 Task: Add a field from the Popular template Priority with name ToughWorks.
Action: Mouse moved to (63, 300)
Screenshot: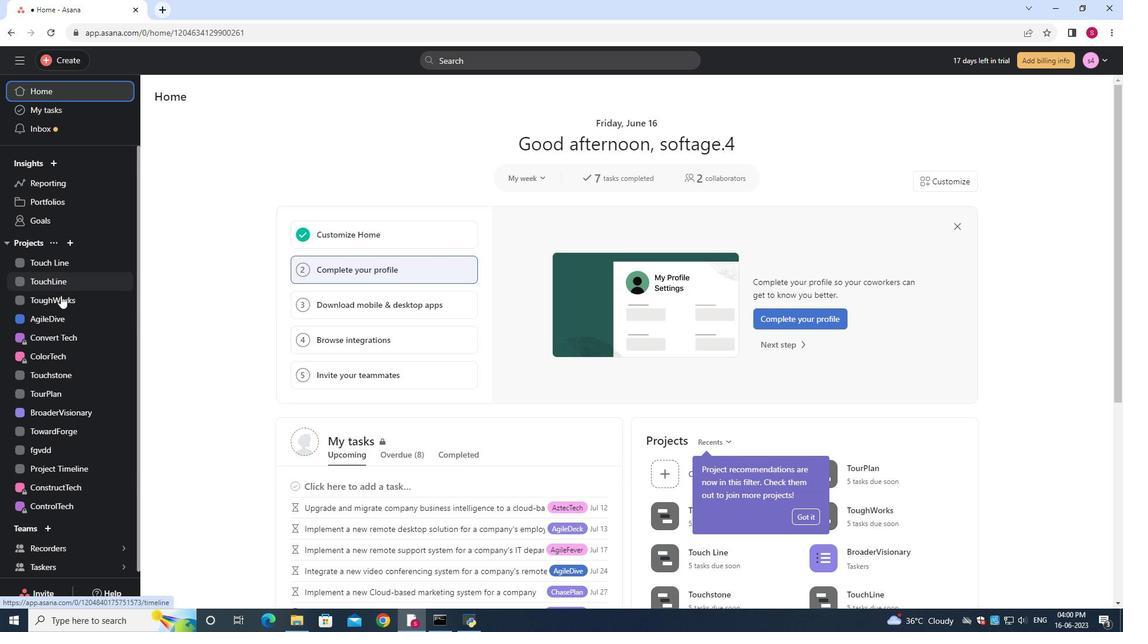 
Action: Mouse pressed left at (63, 300)
Screenshot: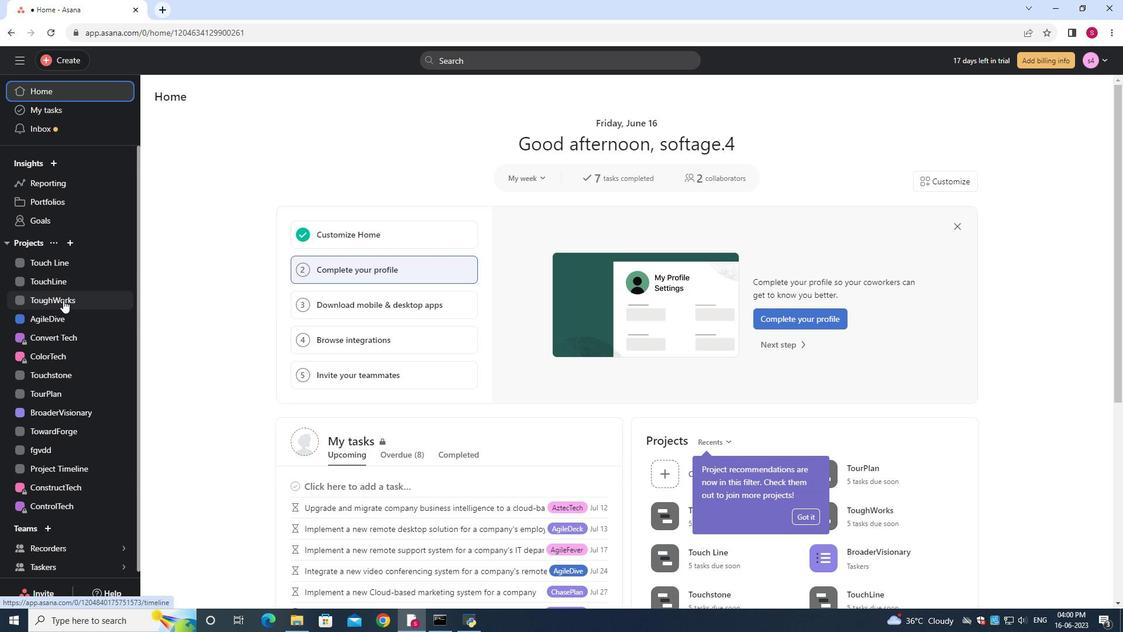 
Action: Mouse moved to (206, 122)
Screenshot: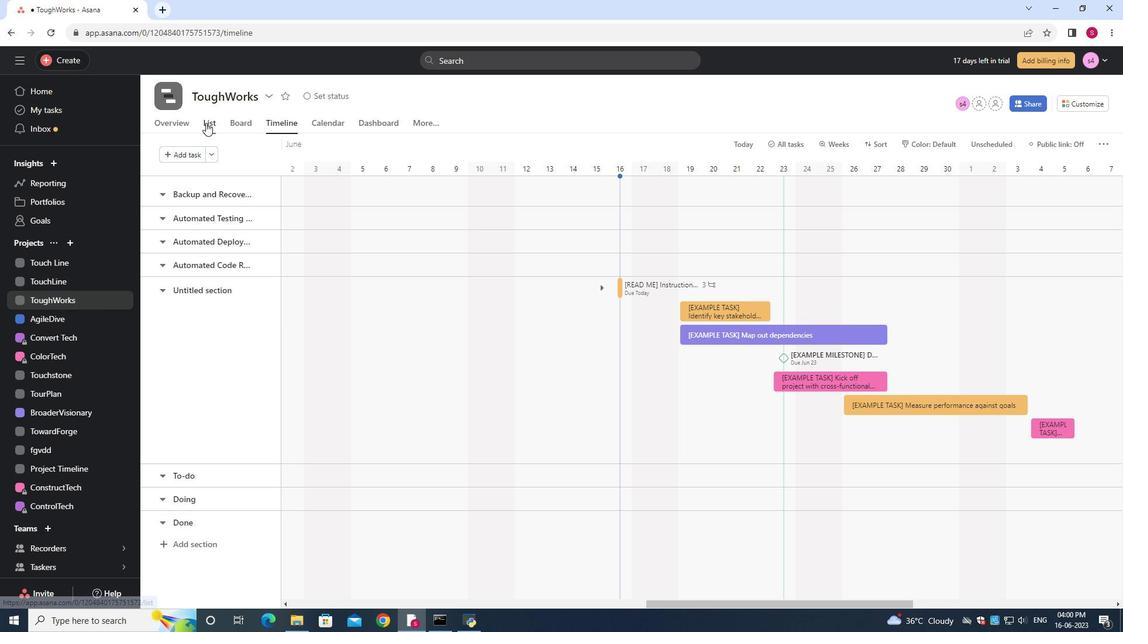 
Action: Mouse pressed left at (206, 122)
Screenshot: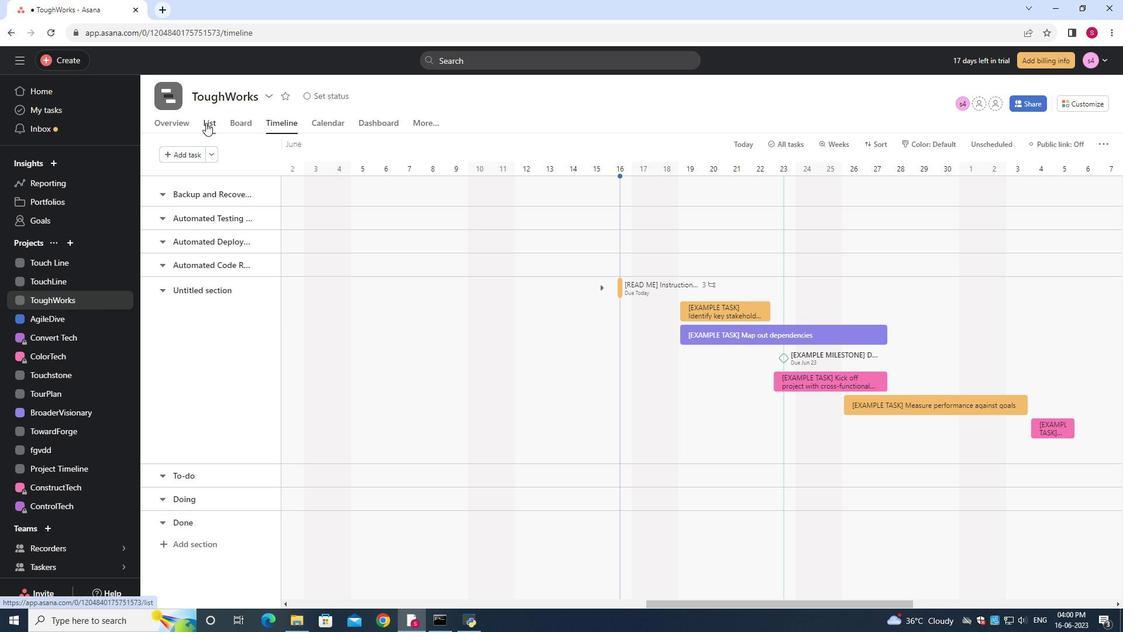 
Action: Mouse moved to (876, 177)
Screenshot: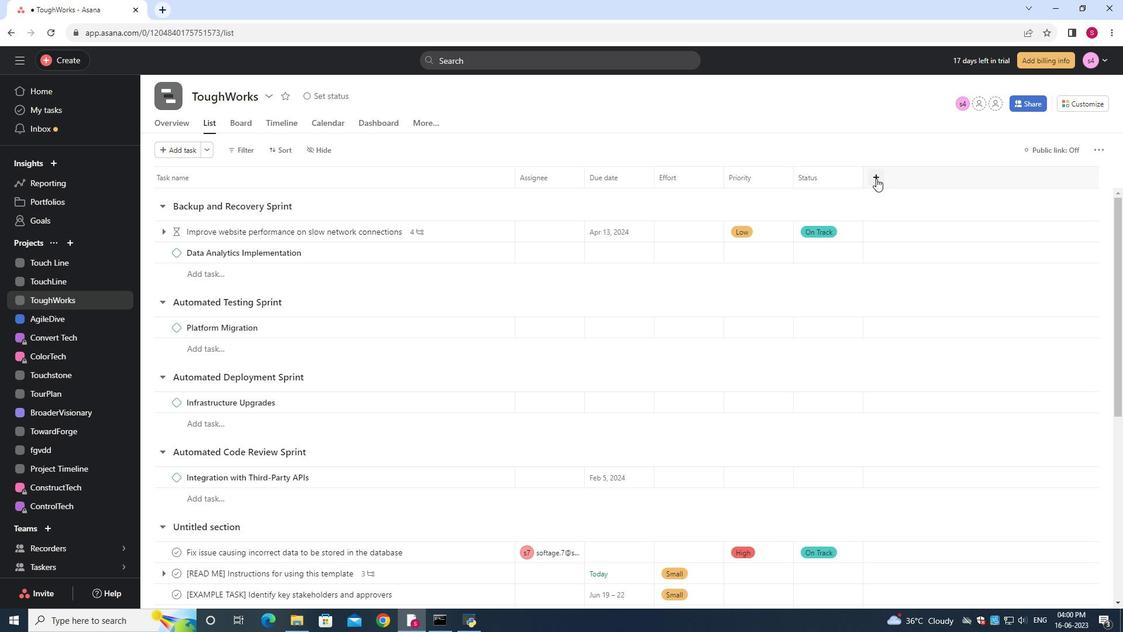
Action: Mouse pressed left at (876, 177)
Screenshot: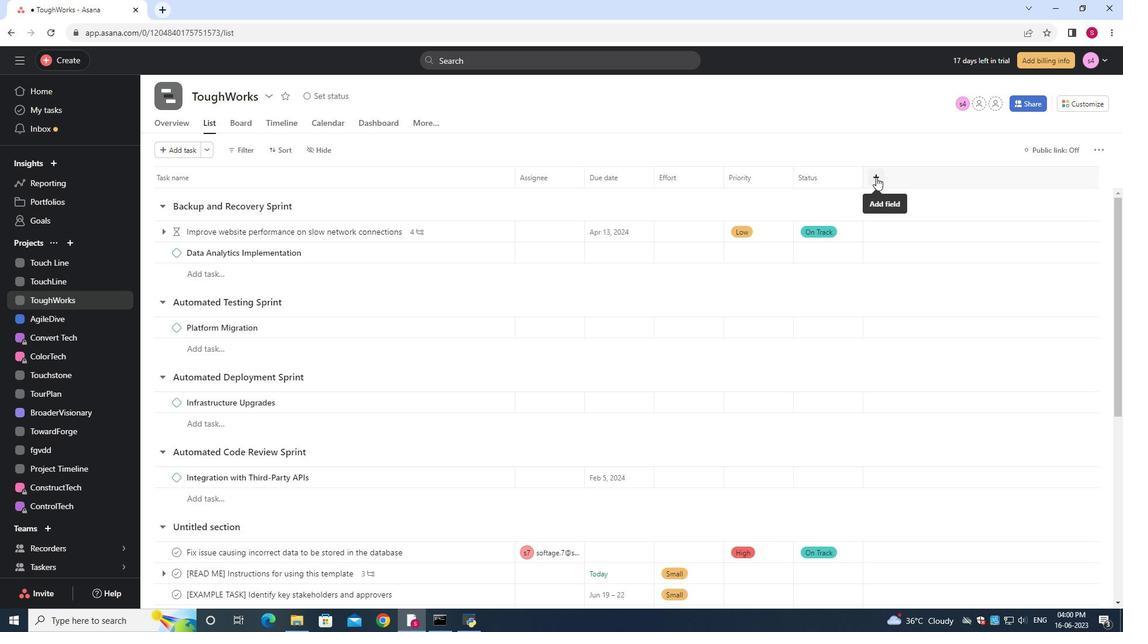 
Action: Mouse moved to (885, 219)
Screenshot: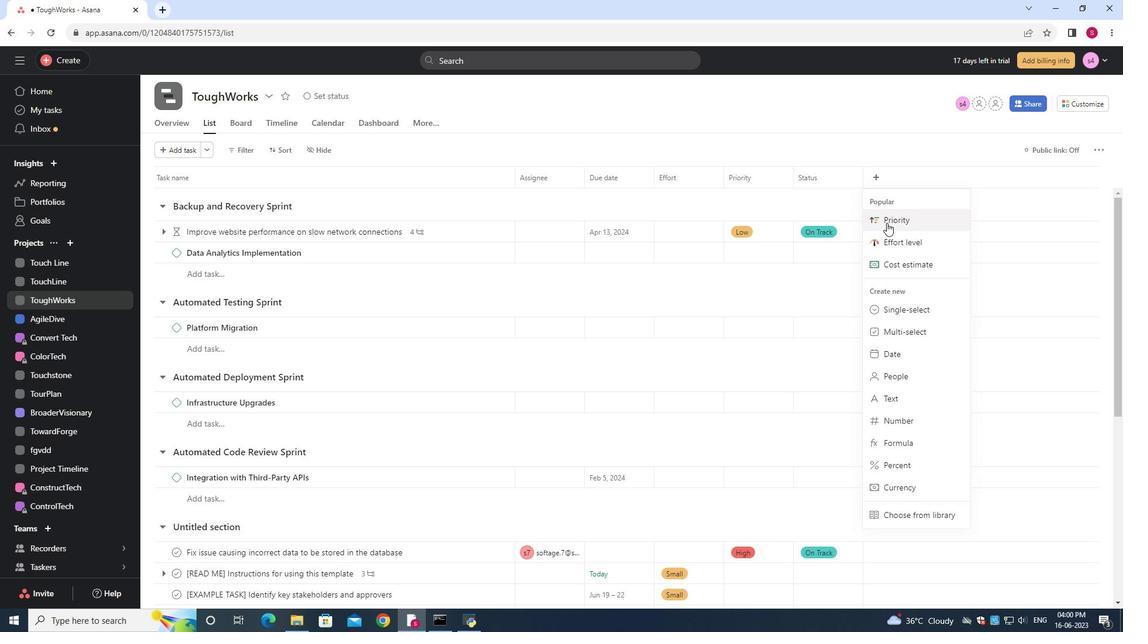 
Action: Mouse pressed left at (885, 219)
Screenshot: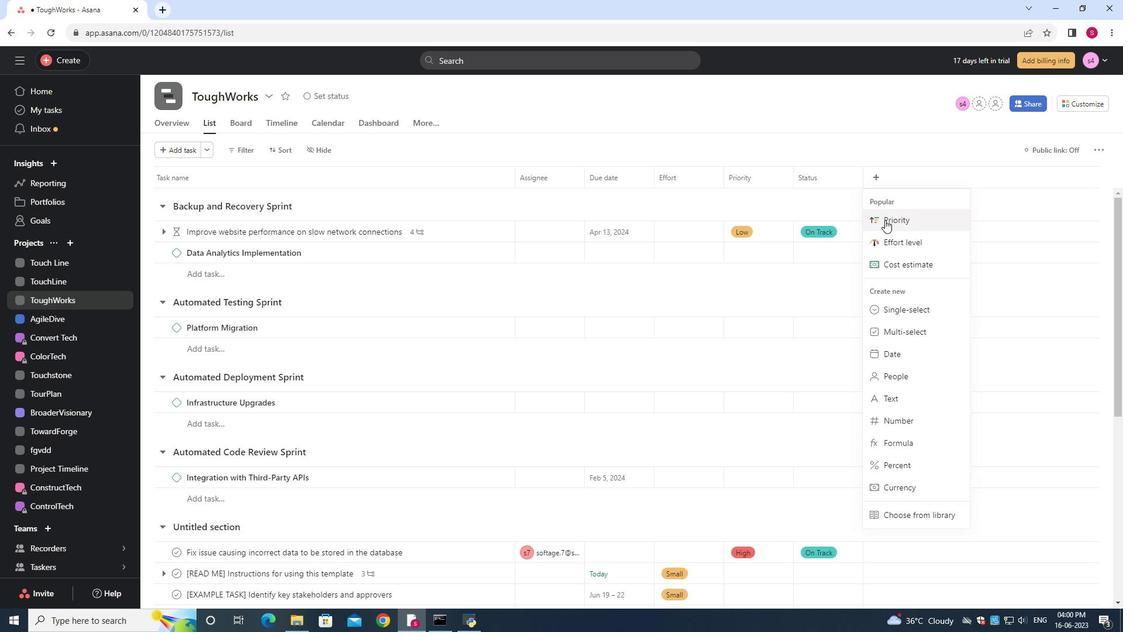 
Action: Mouse moved to (484, 162)
Screenshot: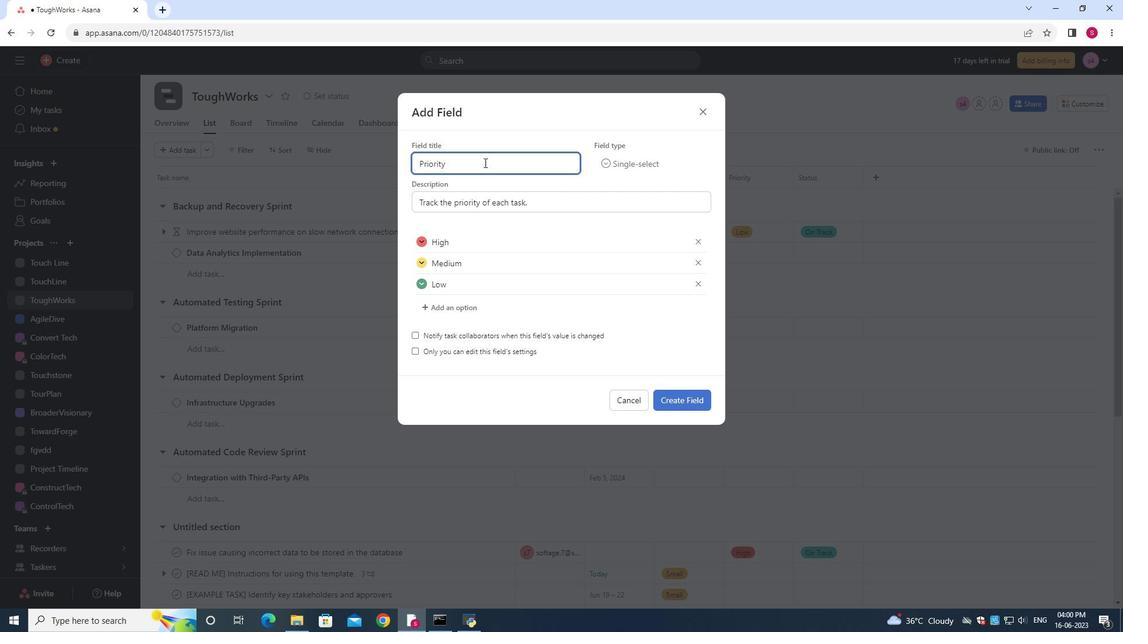 
Action: Key pressed ctrl+A<Key.backspace><Key.shift><Key.shift><Key.shift><Key.shift><Key.shift><Key.shift><Key.shift><Key.shift><Key.shift><Key.shift><Key.shift><Key.shift><Key.shift><Key.shift><Key.shift><Key.shift><Key.shift>Tough<Key.shift>Works
Screenshot: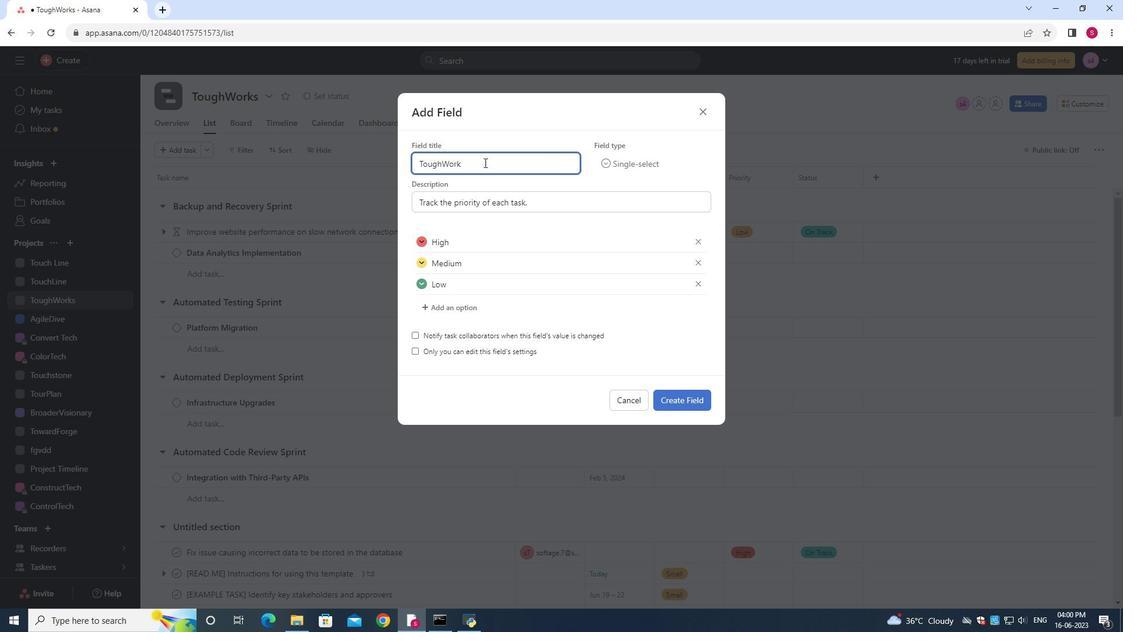 
Action: Mouse moved to (669, 402)
Screenshot: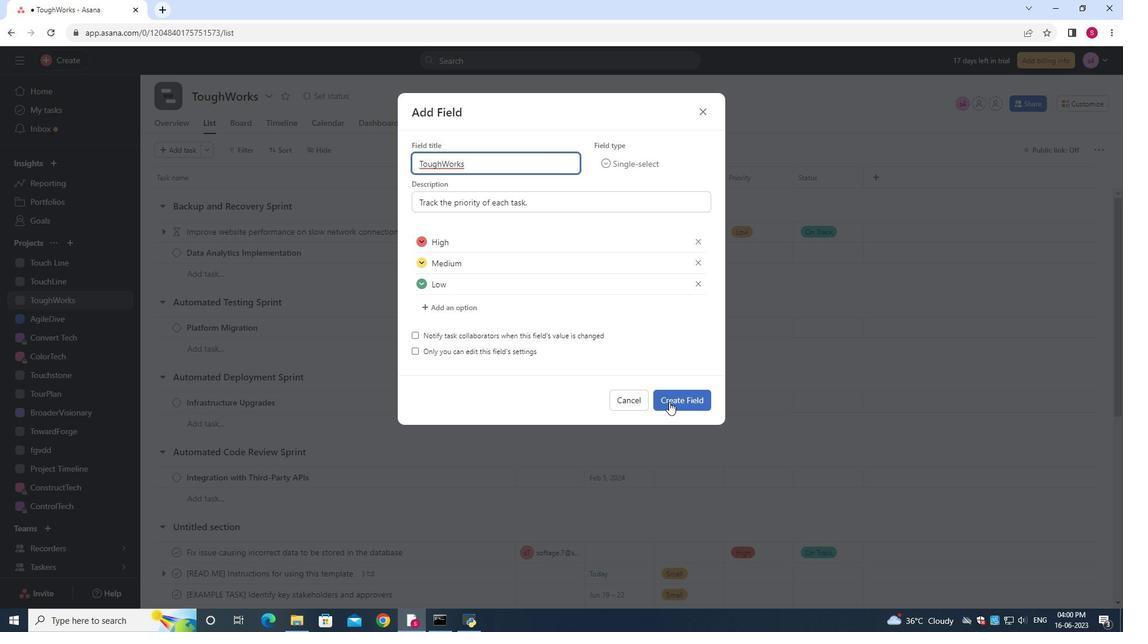 
Action: Mouse pressed left at (669, 402)
Screenshot: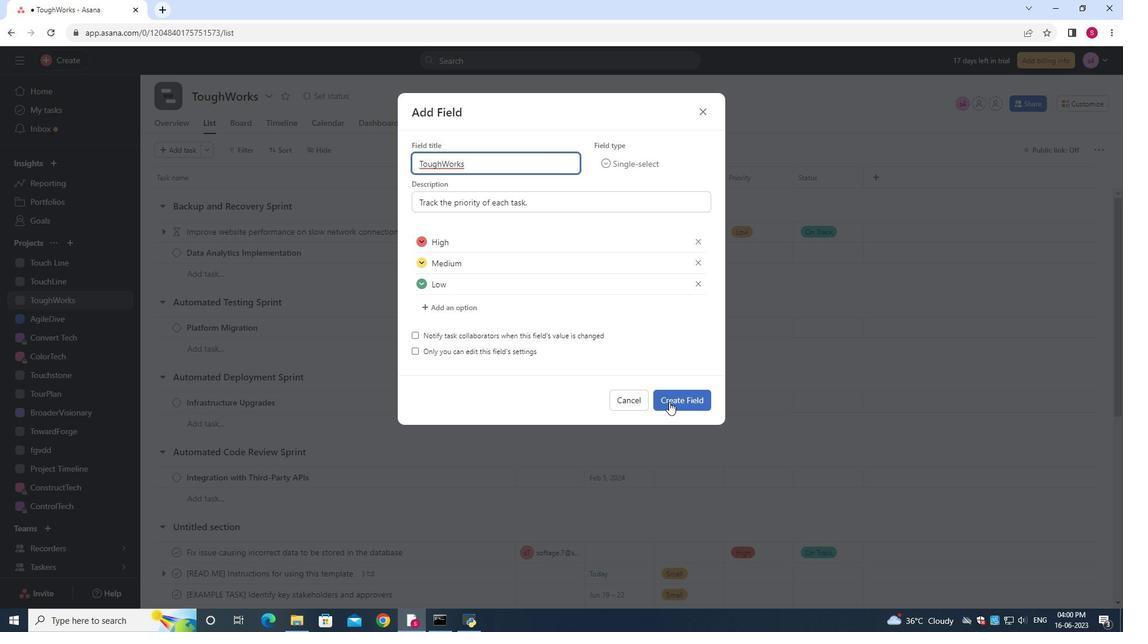
